 Task: Add the view Map.
Action: Mouse moved to (428, 259)
Screenshot: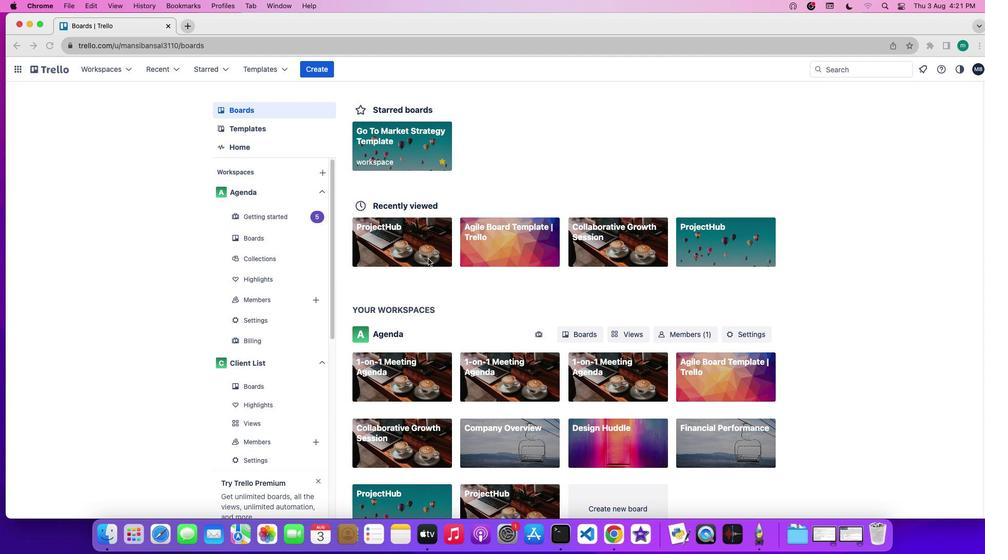 
Action: Mouse pressed left at (428, 259)
Screenshot: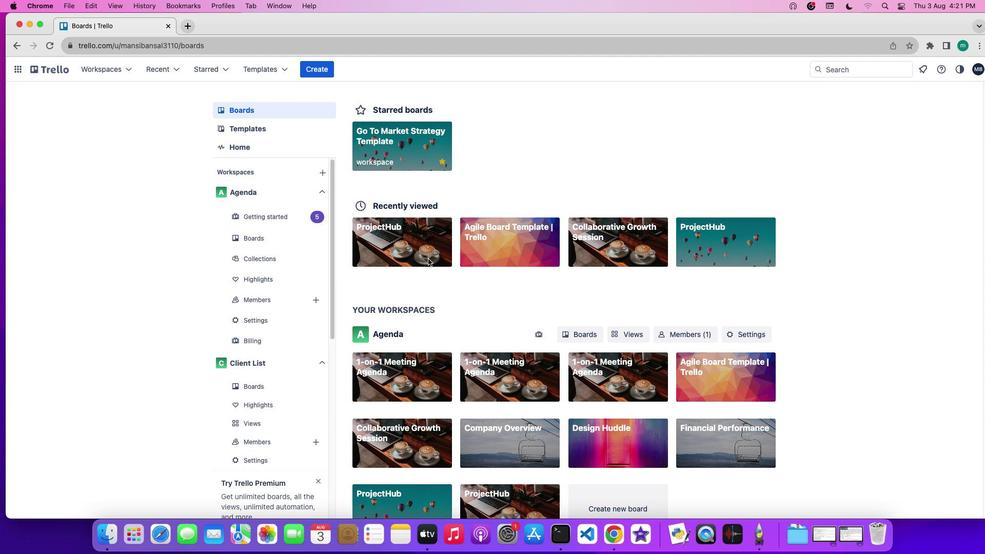 
Action: Mouse pressed left at (428, 259)
Screenshot: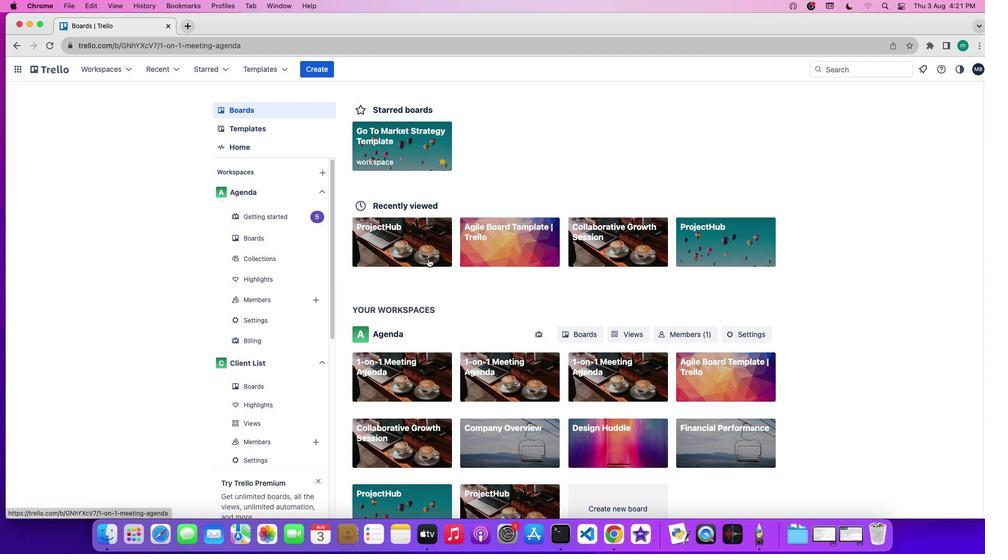 
Action: Mouse moved to (863, 221)
Screenshot: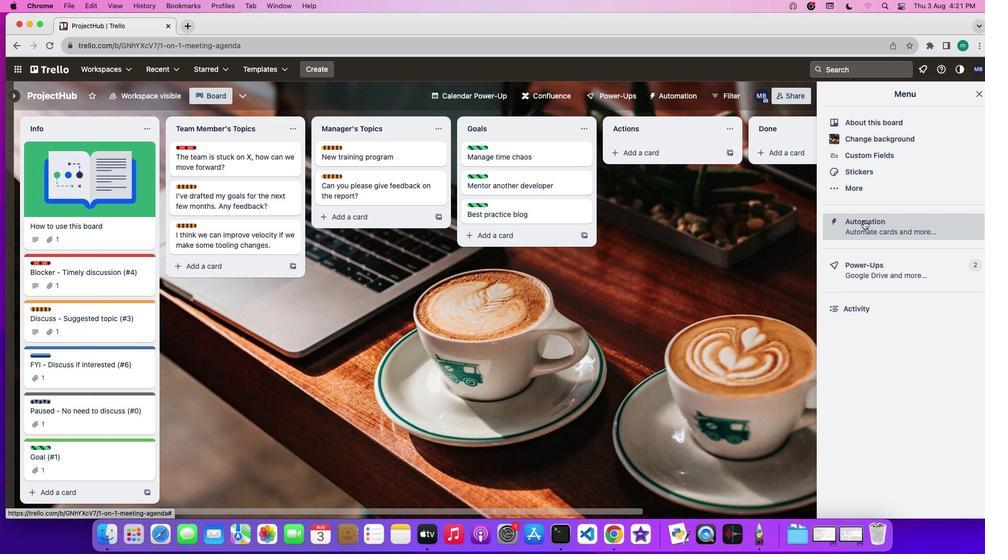 
Action: Mouse pressed left at (863, 221)
Screenshot: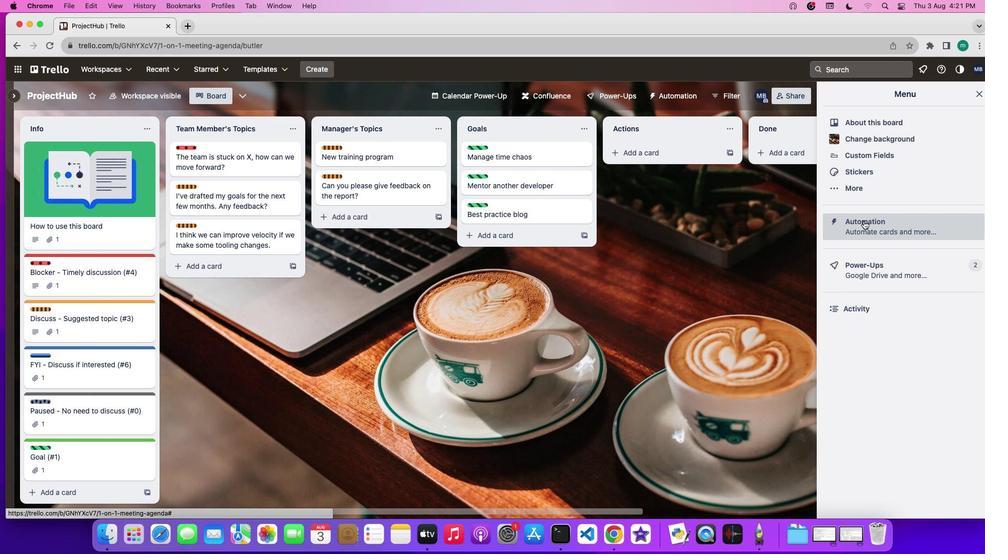 
Action: Mouse moved to (241, 95)
Screenshot: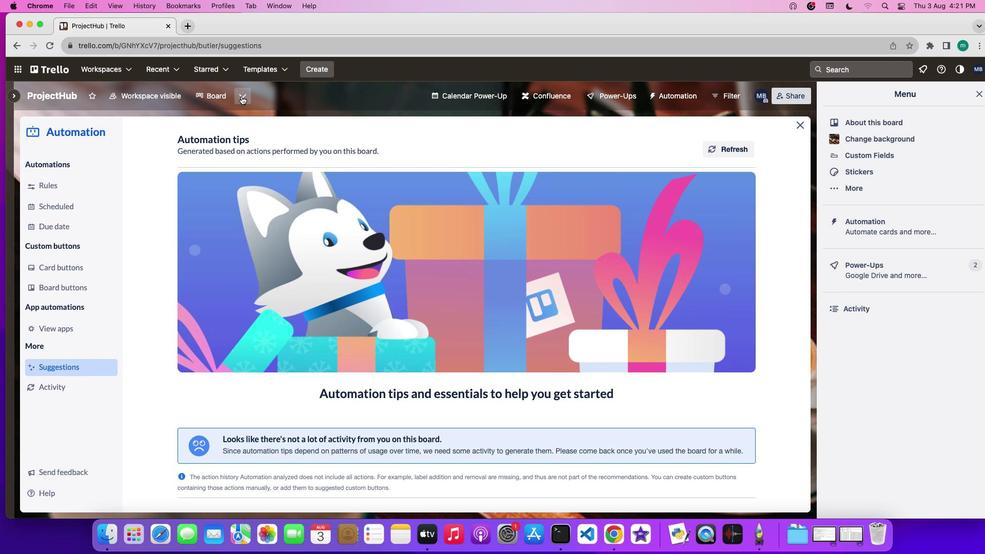 
Action: Mouse pressed left at (241, 95)
Screenshot: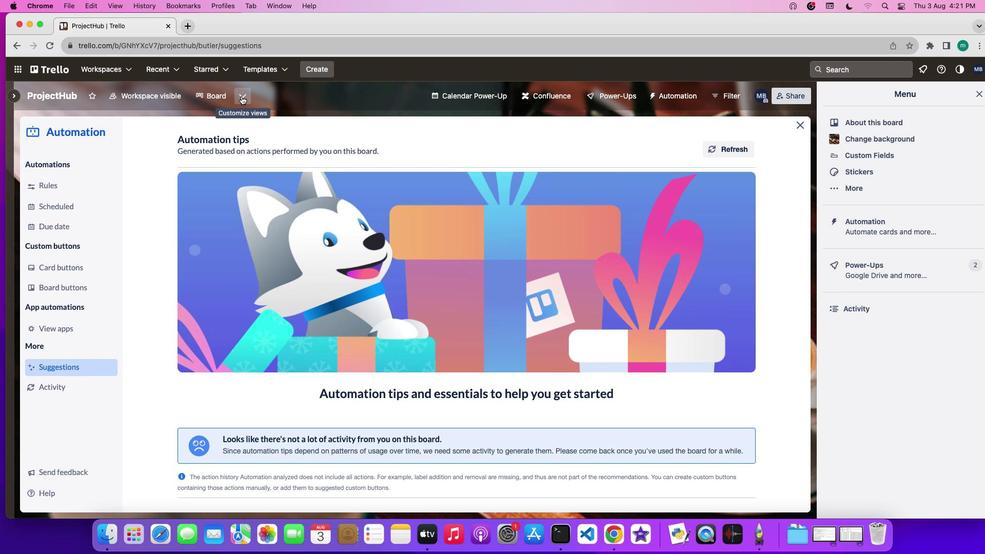 
Action: Mouse moved to (262, 243)
Screenshot: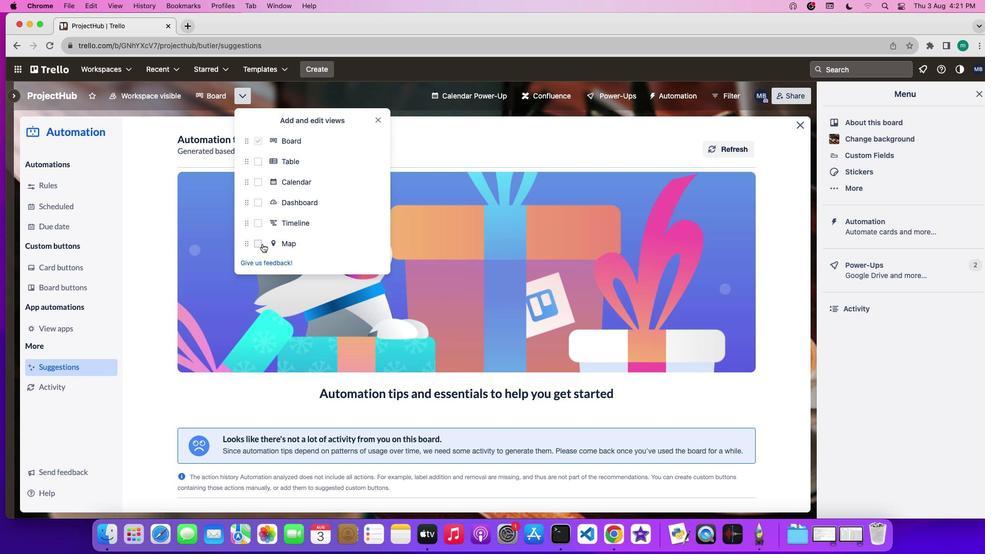 
Action: Mouse pressed left at (262, 243)
Screenshot: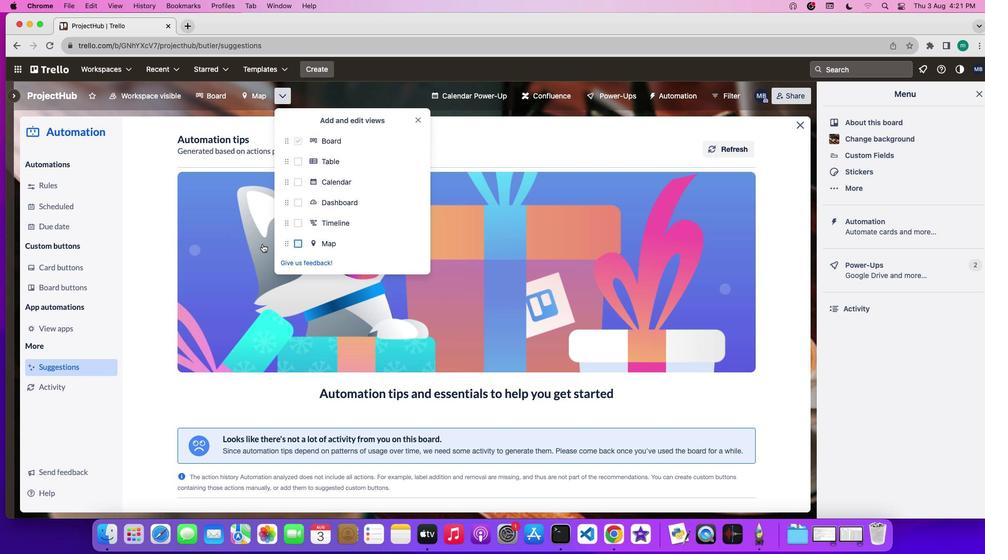 
Action: Mouse moved to (346, 294)
Screenshot: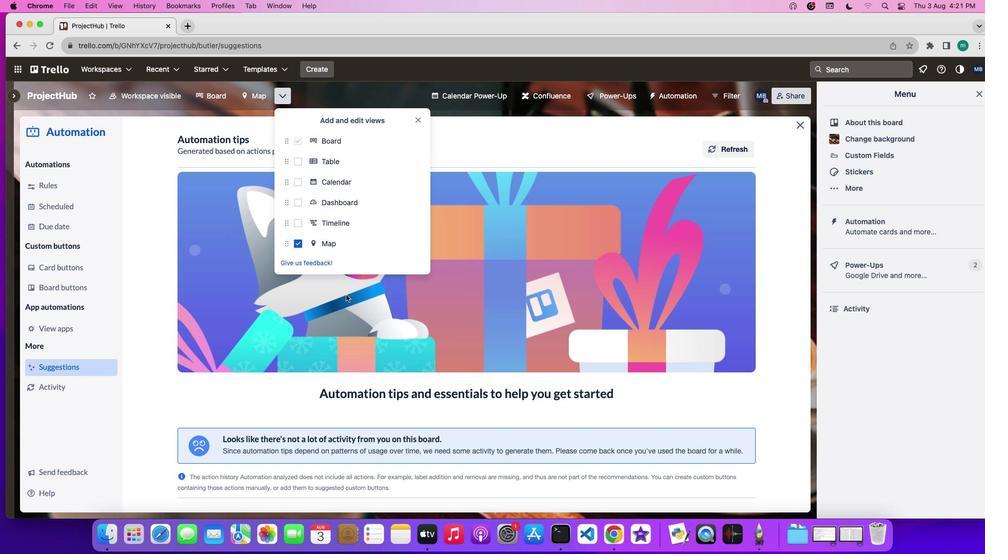 
